 Task: Add current date to the page.
Action: Mouse pressed left at (52, 96)
Screenshot: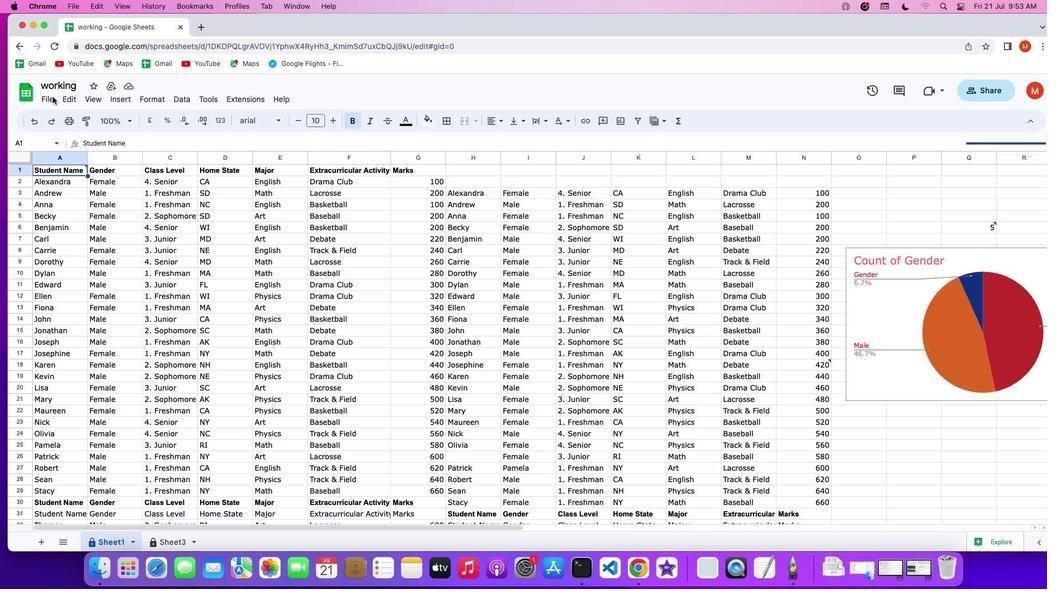 
Action: Mouse pressed left at (52, 96)
Screenshot: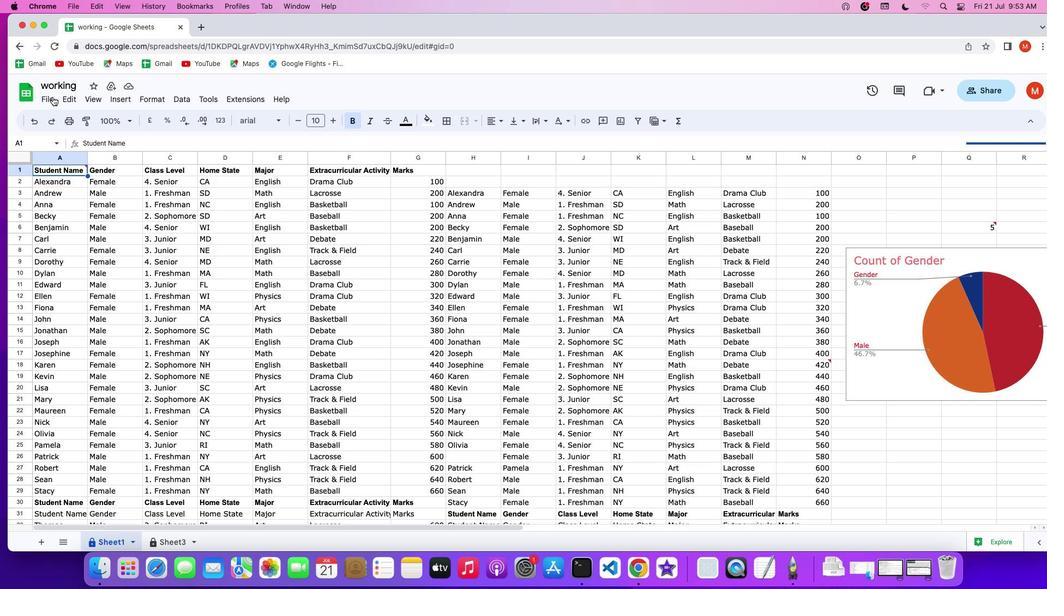 
Action: Mouse pressed left at (52, 96)
Screenshot: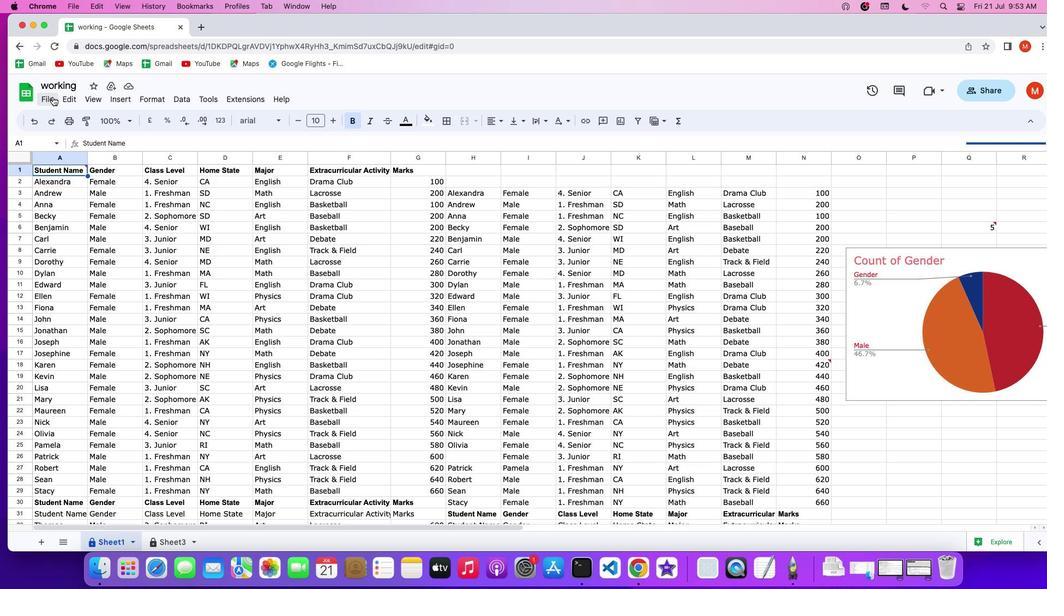 
Action: Mouse moved to (48, 423)
Screenshot: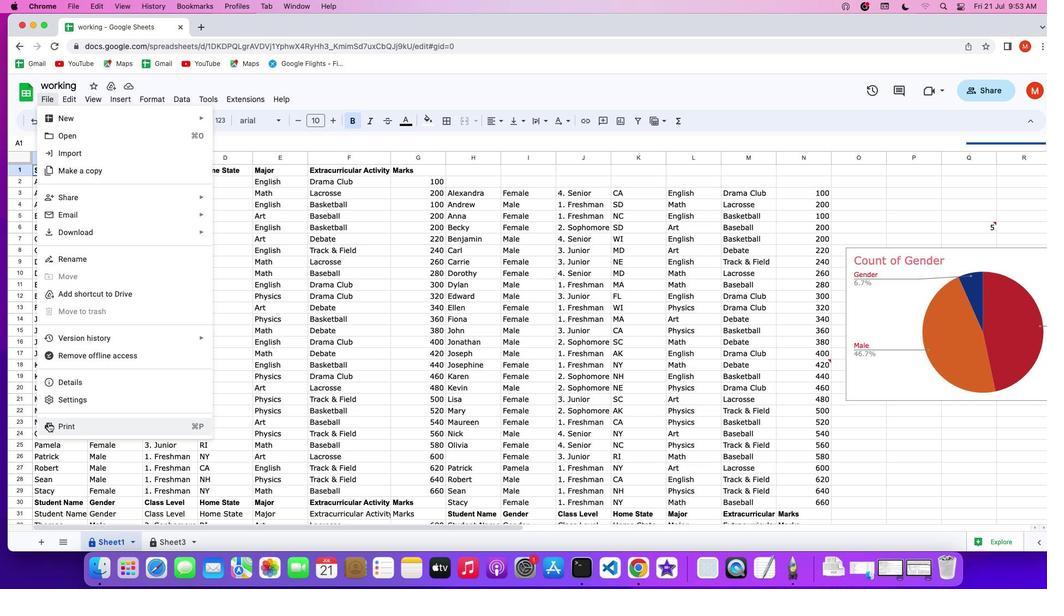 
Action: Mouse pressed left at (48, 423)
Screenshot: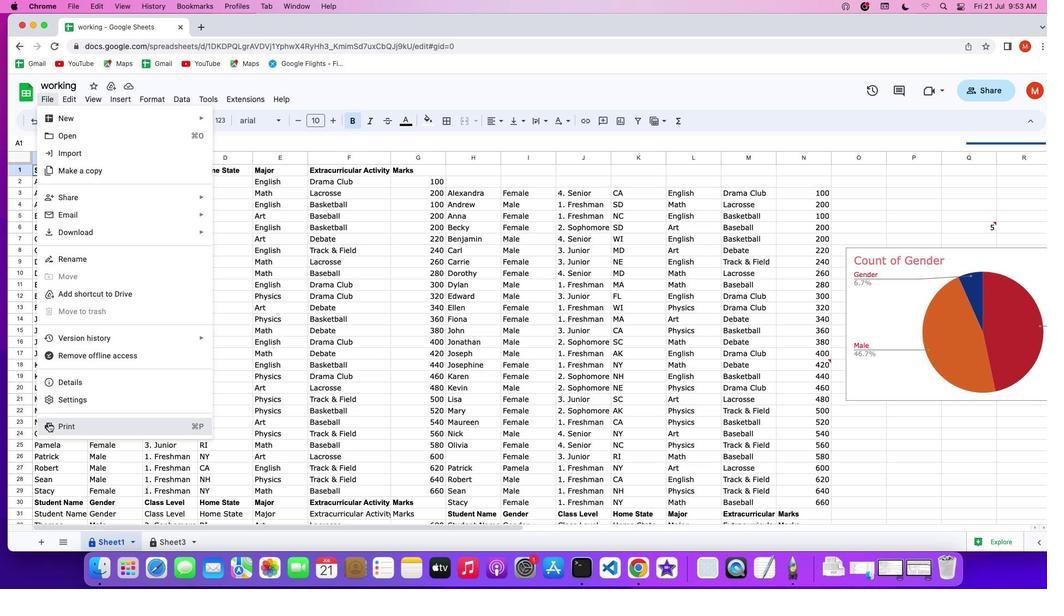 
Action: Mouse moved to (1044, 395)
Screenshot: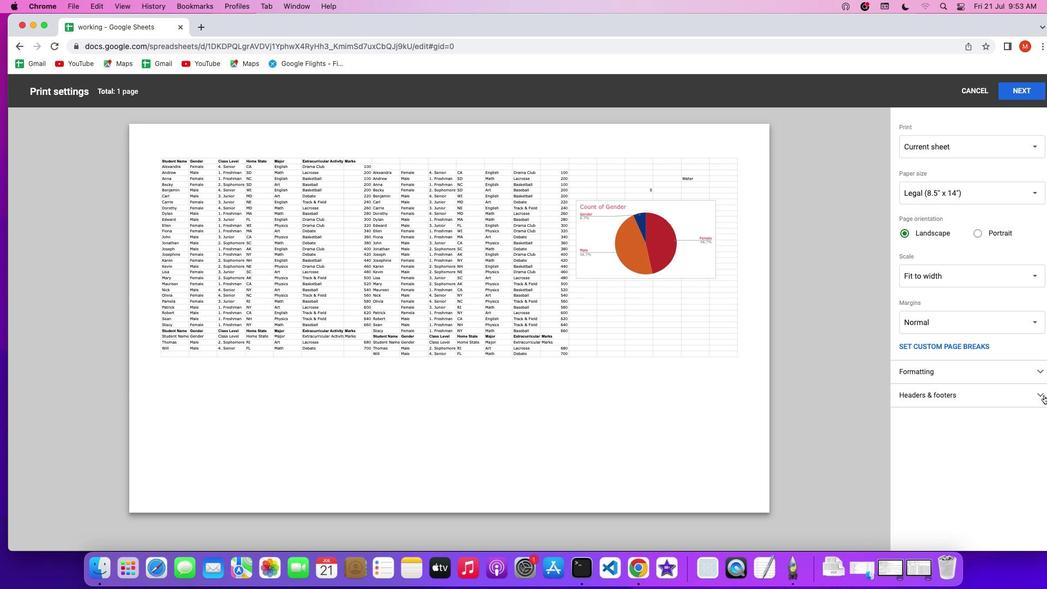 
Action: Mouse pressed left at (1044, 395)
Screenshot: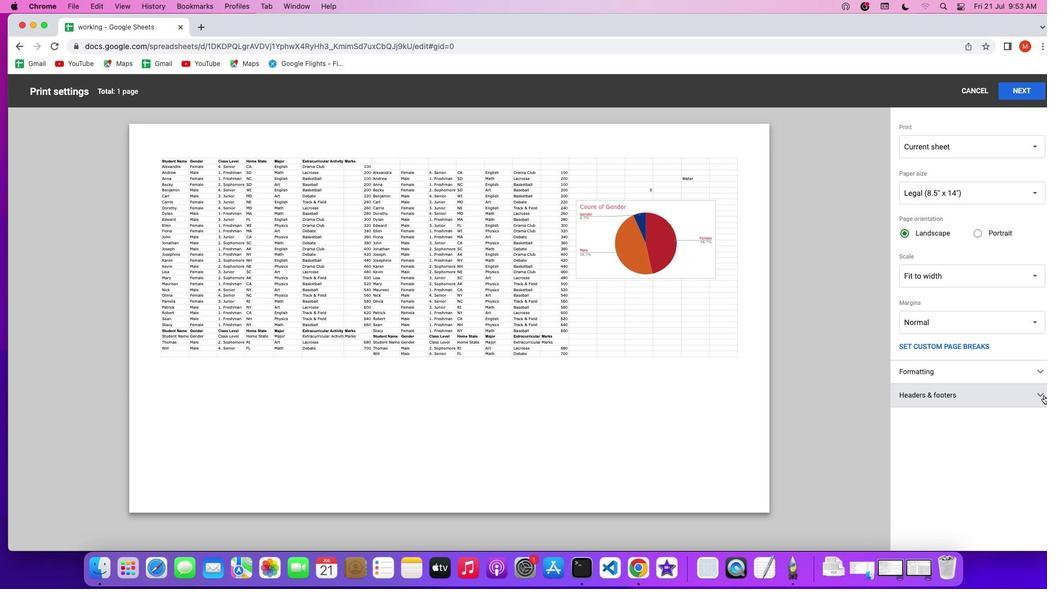 
Action: Mouse moved to (903, 480)
Screenshot: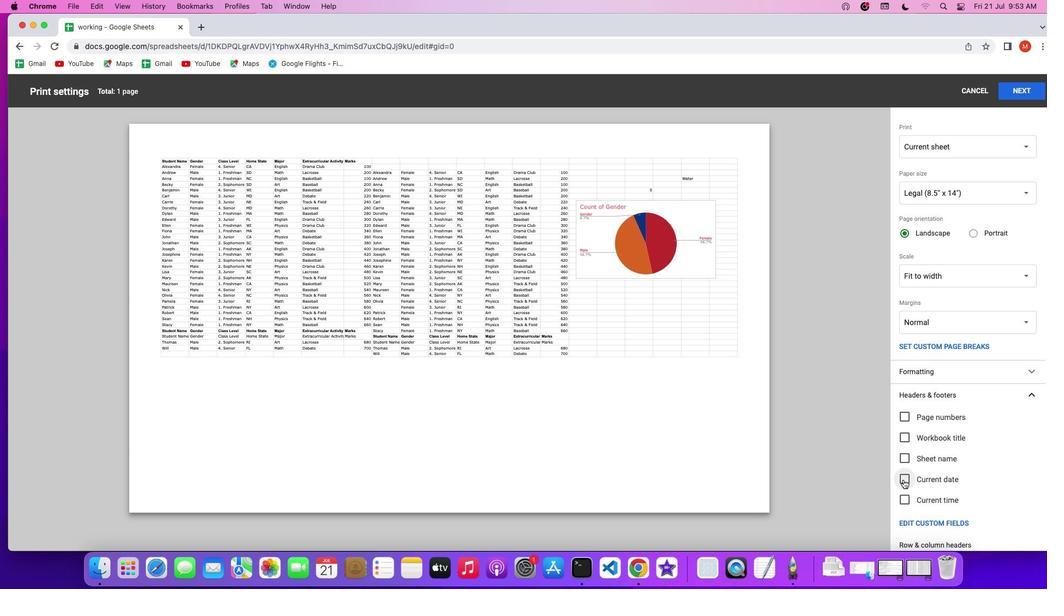 
Action: Mouse pressed left at (903, 480)
Screenshot: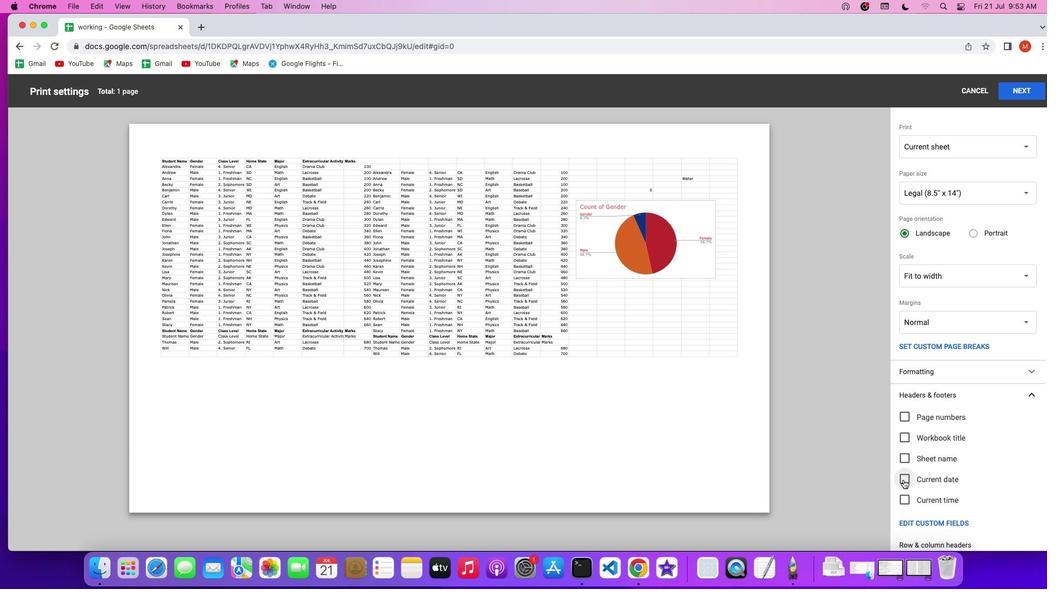 
Action: Mouse moved to (924, 480)
Screenshot: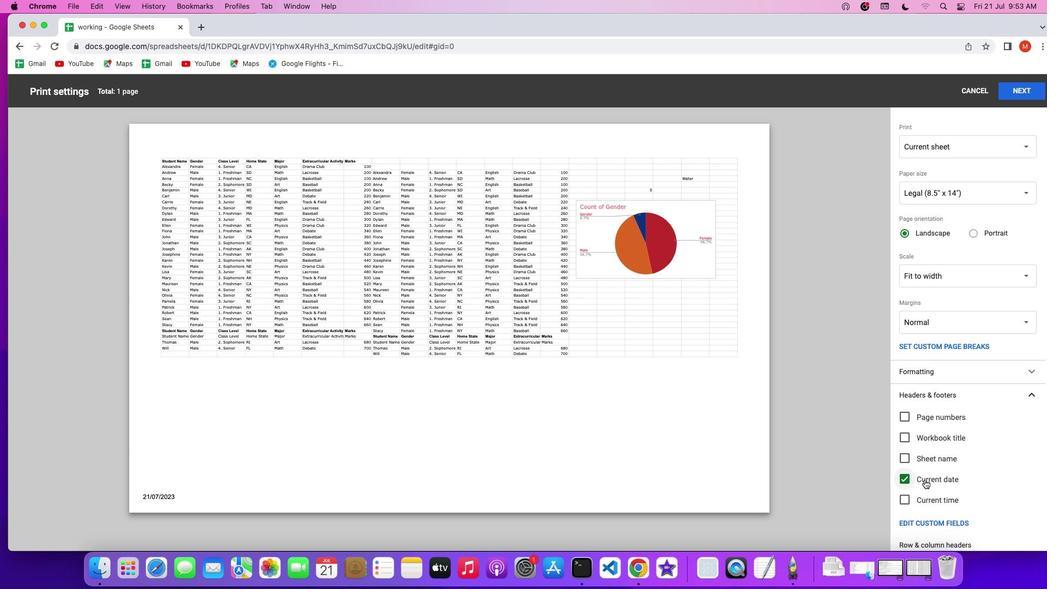 
